 Task: Invite Team Member Softage.1@softage.net to Workspace Backup and Recovery Software. Invite Team Member Softage.2@softage.net to Workspace Backup and Recovery Software. Invite Team Member Softage.3@softage.net to Workspace Backup and Recovery Software. Invite Team Member Softage.4@softage.net to Workspace Backup and Recovery Software
Action: Mouse moved to (104, 78)
Screenshot: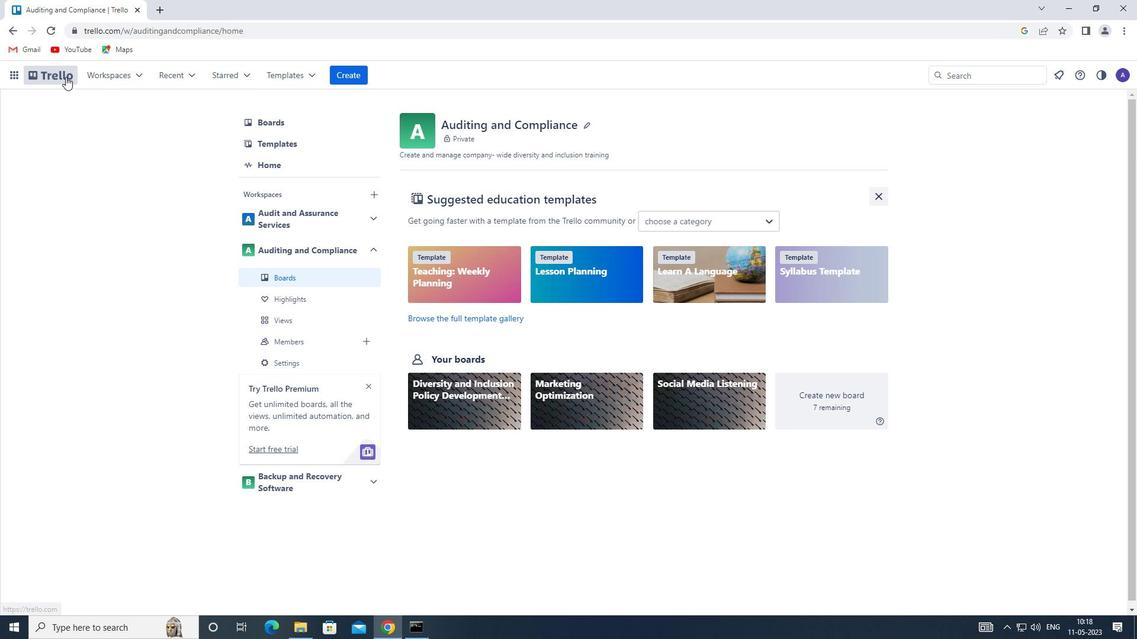 
Action: Mouse pressed left at (104, 78)
Screenshot: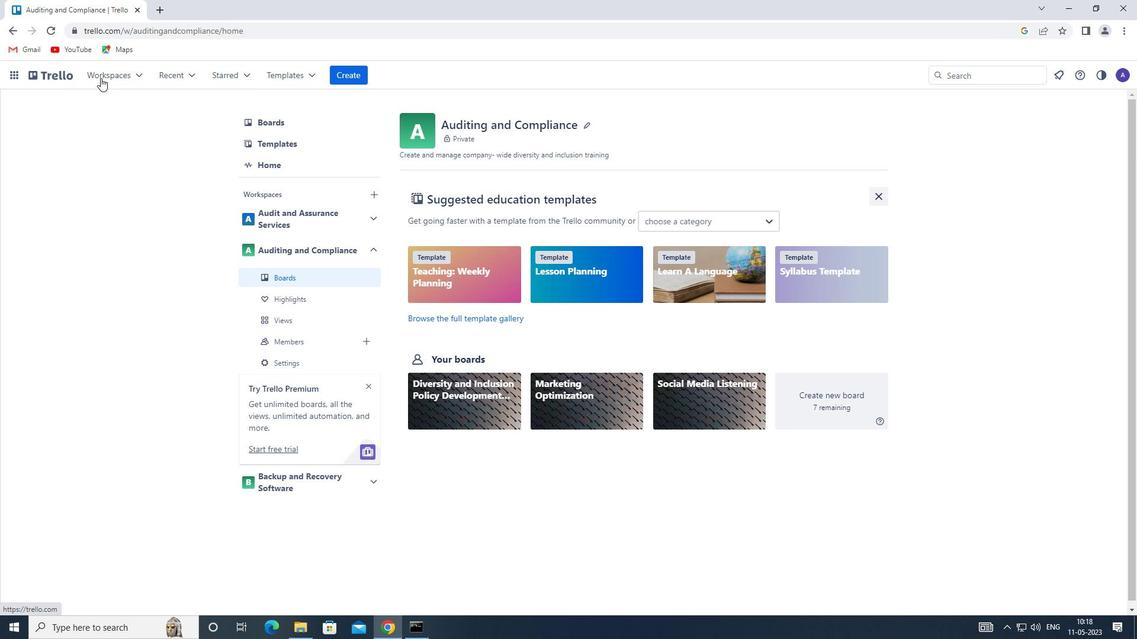
Action: Mouse moved to (155, 247)
Screenshot: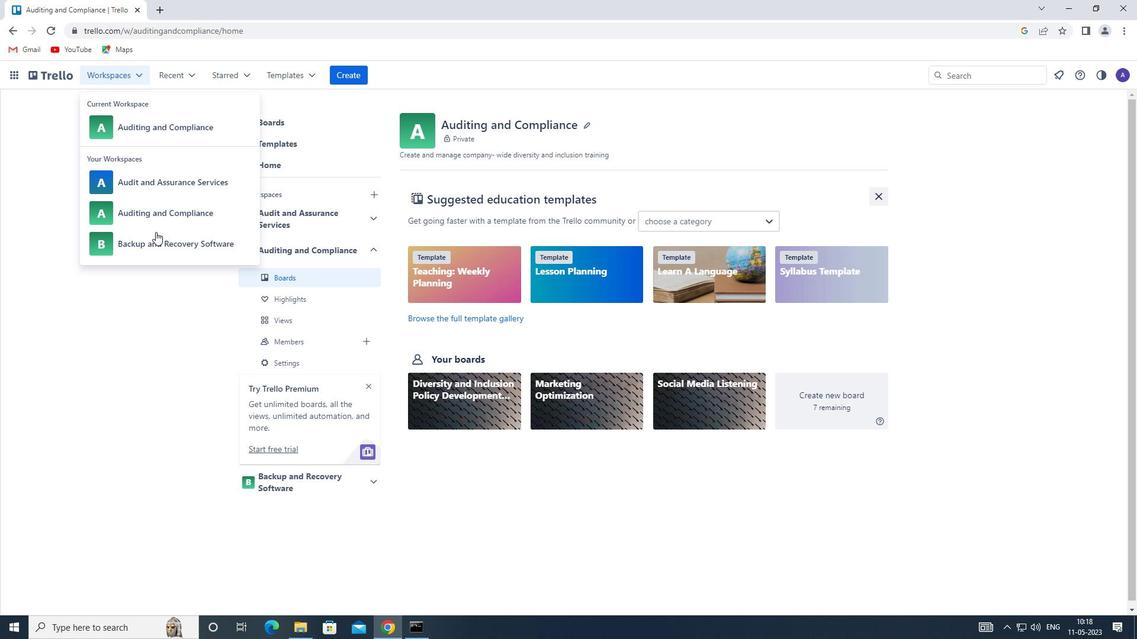 
Action: Mouse pressed left at (155, 247)
Screenshot: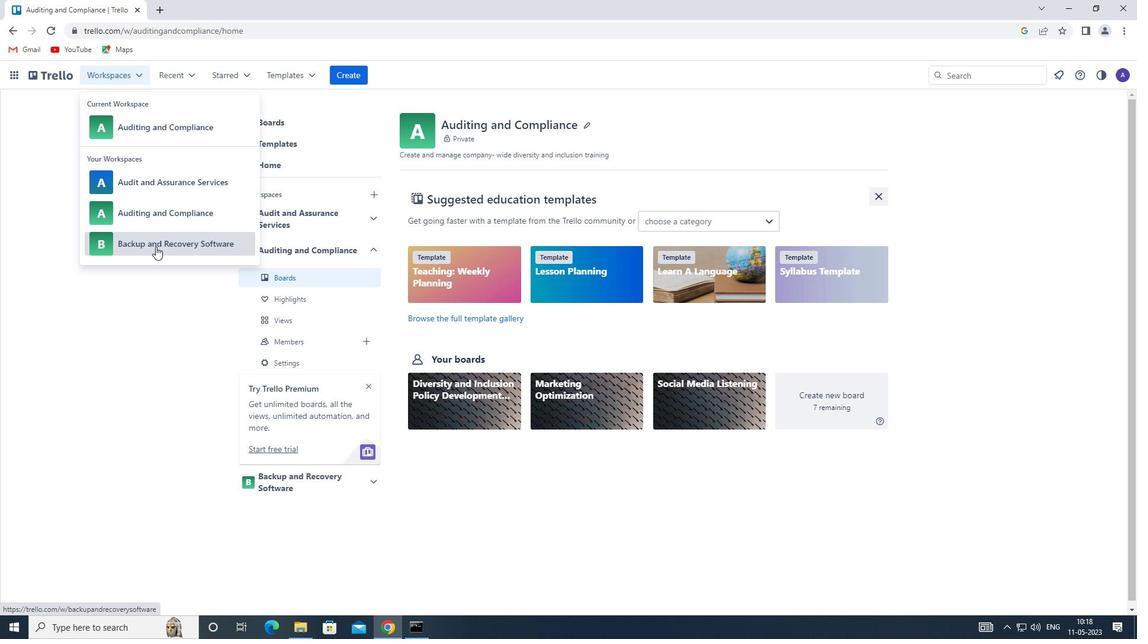 
Action: Mouse moved to (844, 117)
Screenshot: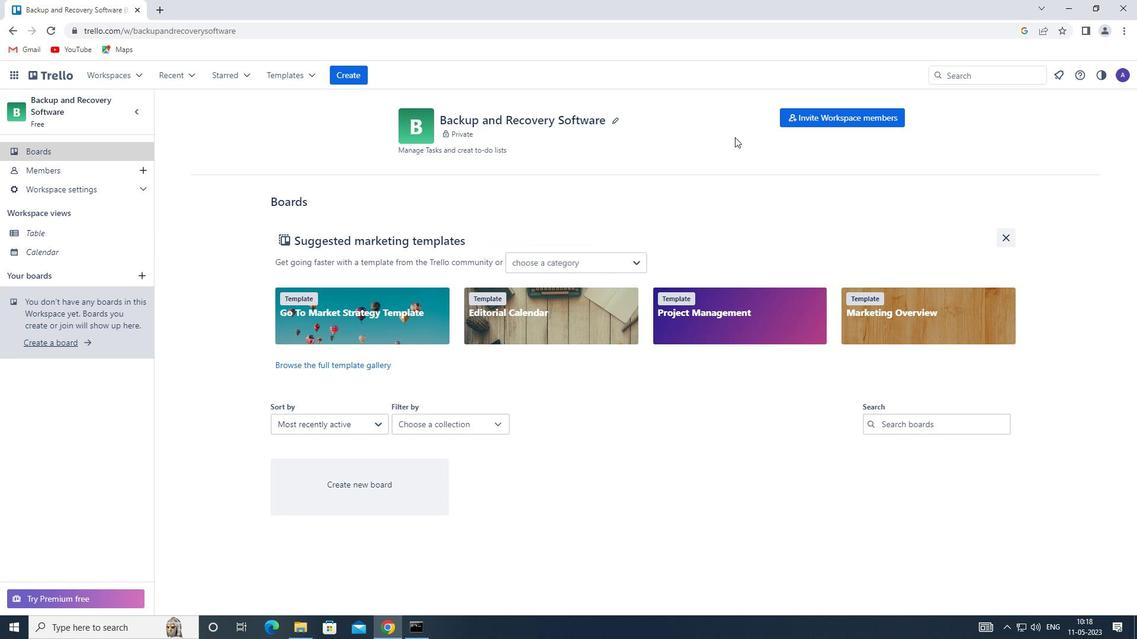 
Action: Mouse pressed left at (844, 117)
Screenshot: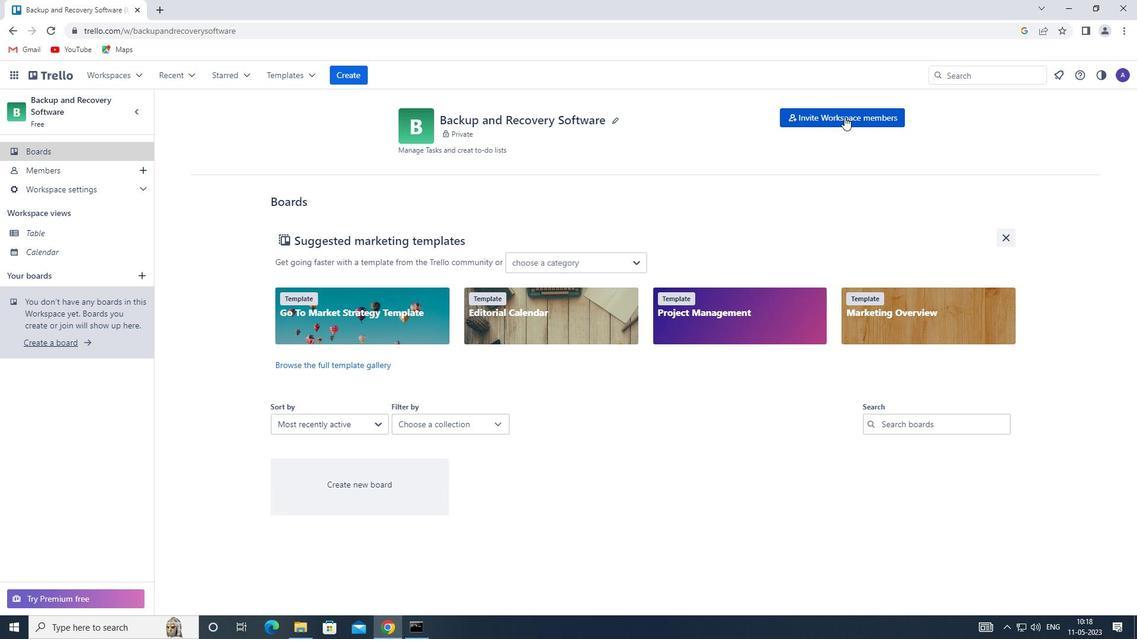 
Action: Mouse moved to (435, 337)
Screenshot: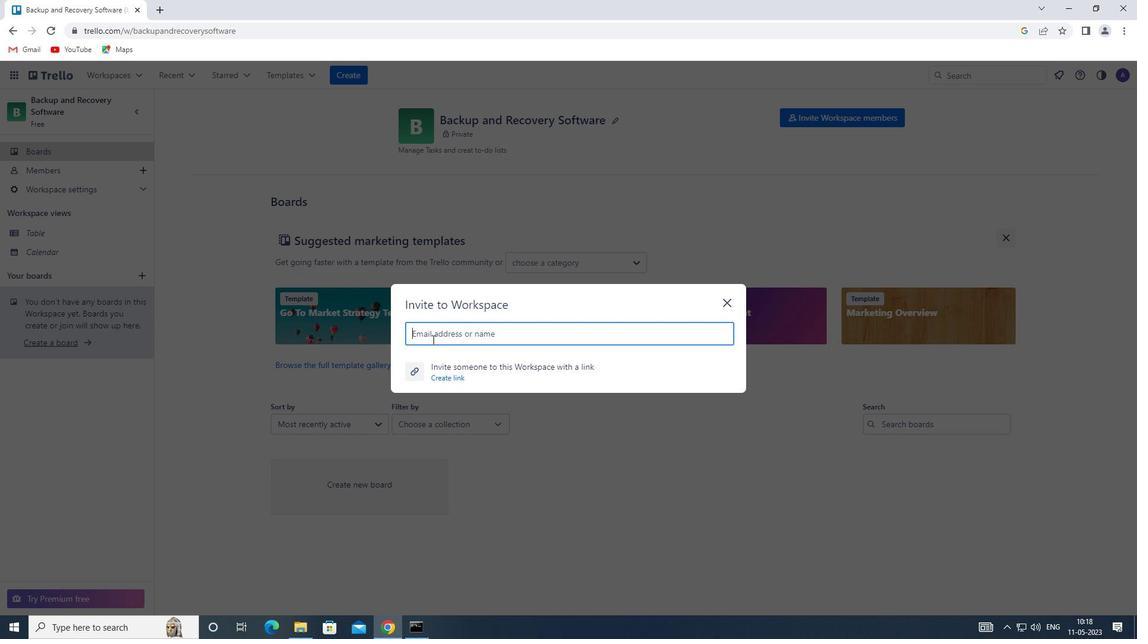 
Action: Mouse pressed left at (435, 337)
Screenshot: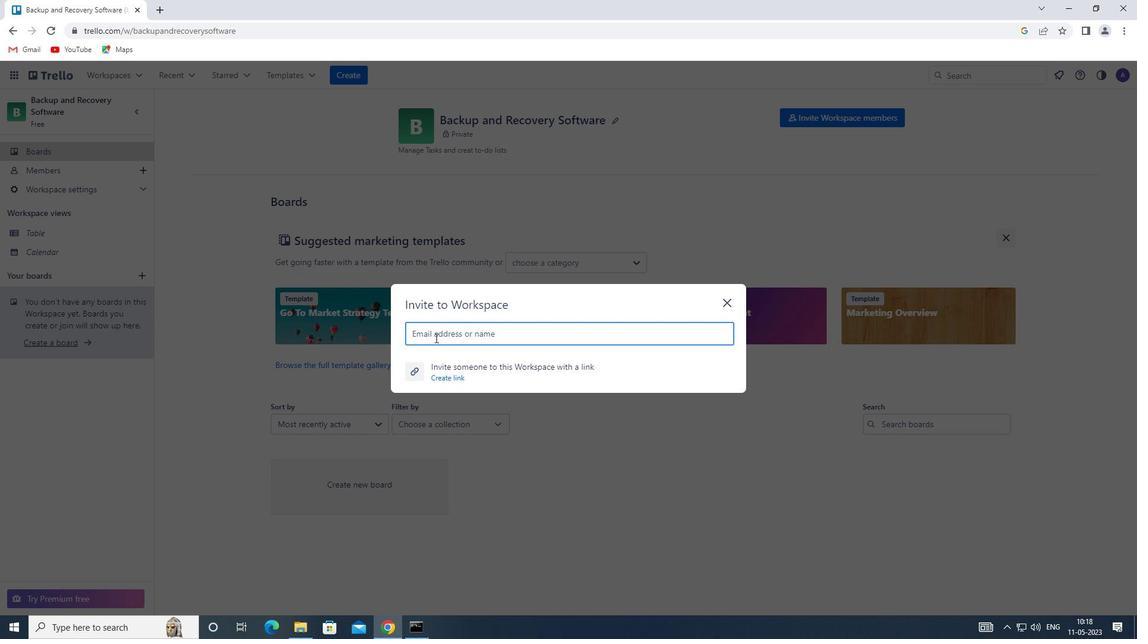 
Action: Key pressed <Key.shift>SOFTAGE.1<Key.shift>@SOFTAGE.NET
Screenshot: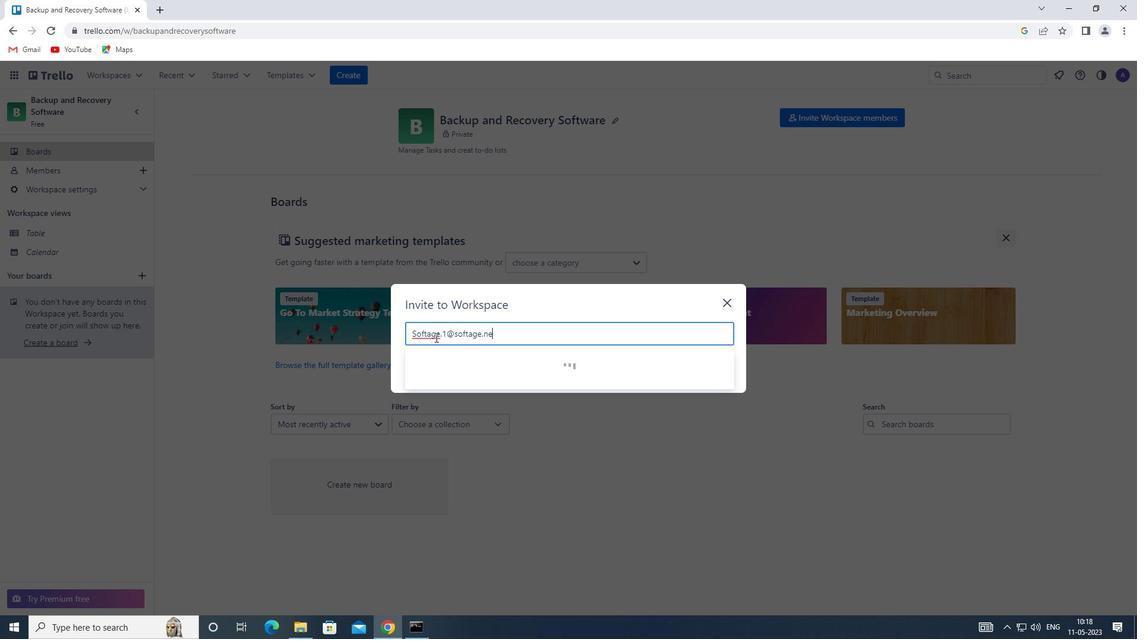 
Action: Mouse moved to (451, 366)
Screenshot: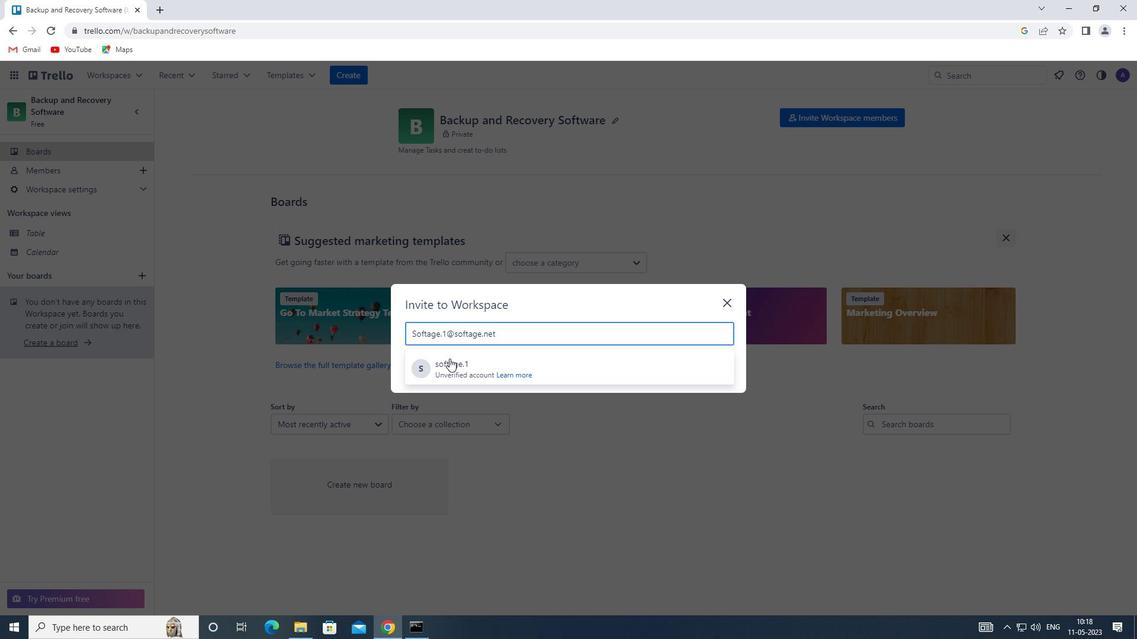 
Action: Mouse pressed left at (451, 366)
Screenshot: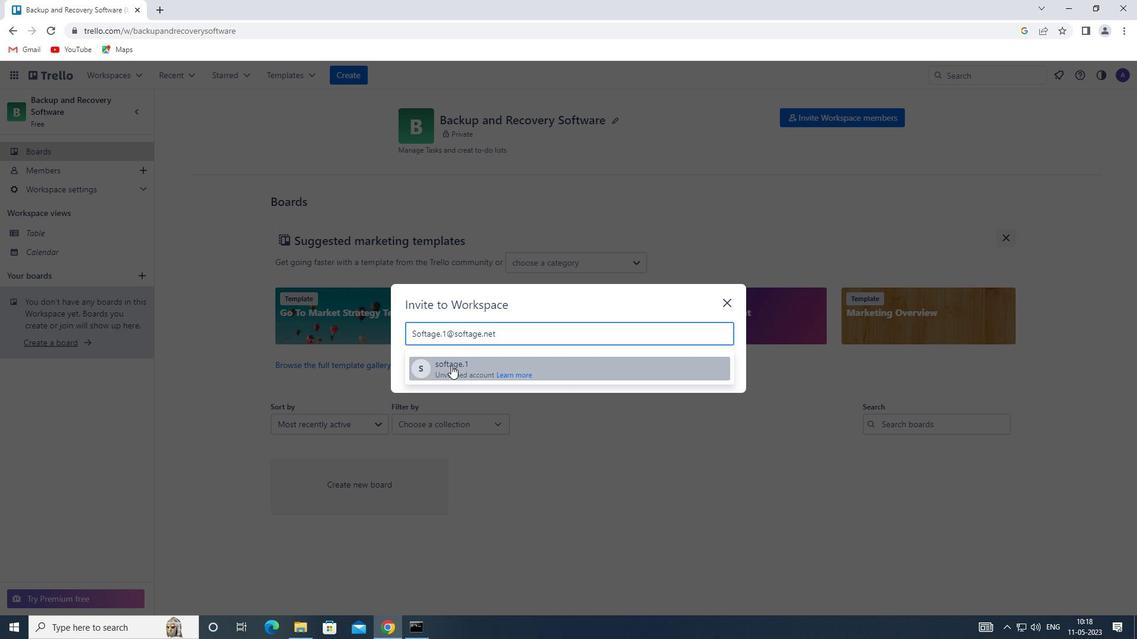 
Action: Mouse moved to (452, 366)
Screenshot: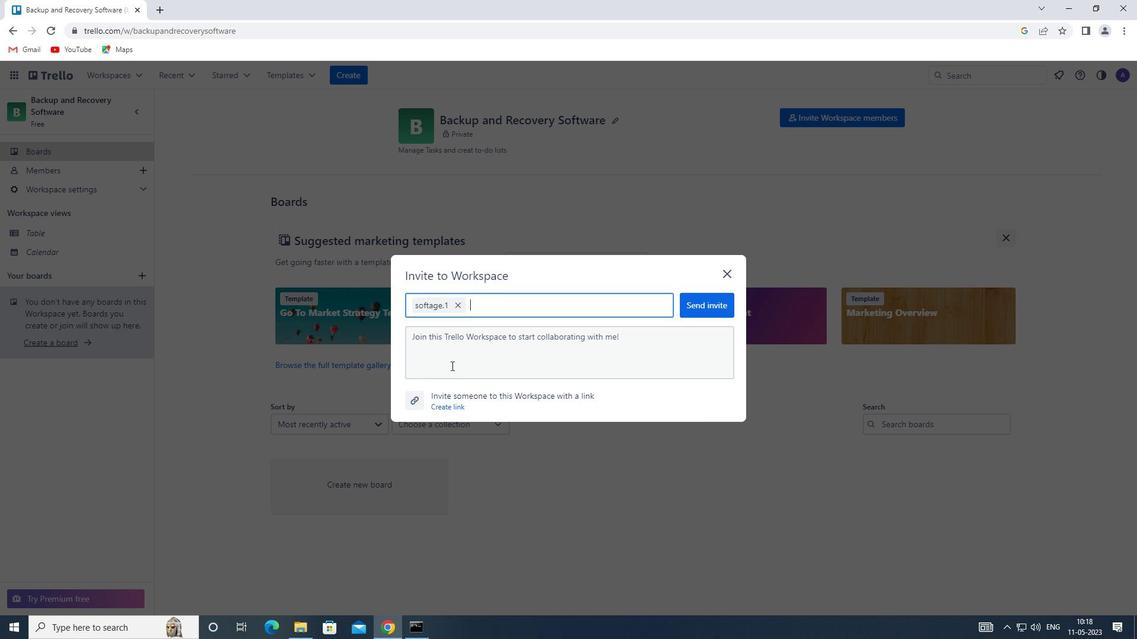 
Action: Key pressed <Key.shift>SOFTAGE.2<Key.shift>@SOFTAGE.NET
Screenshot: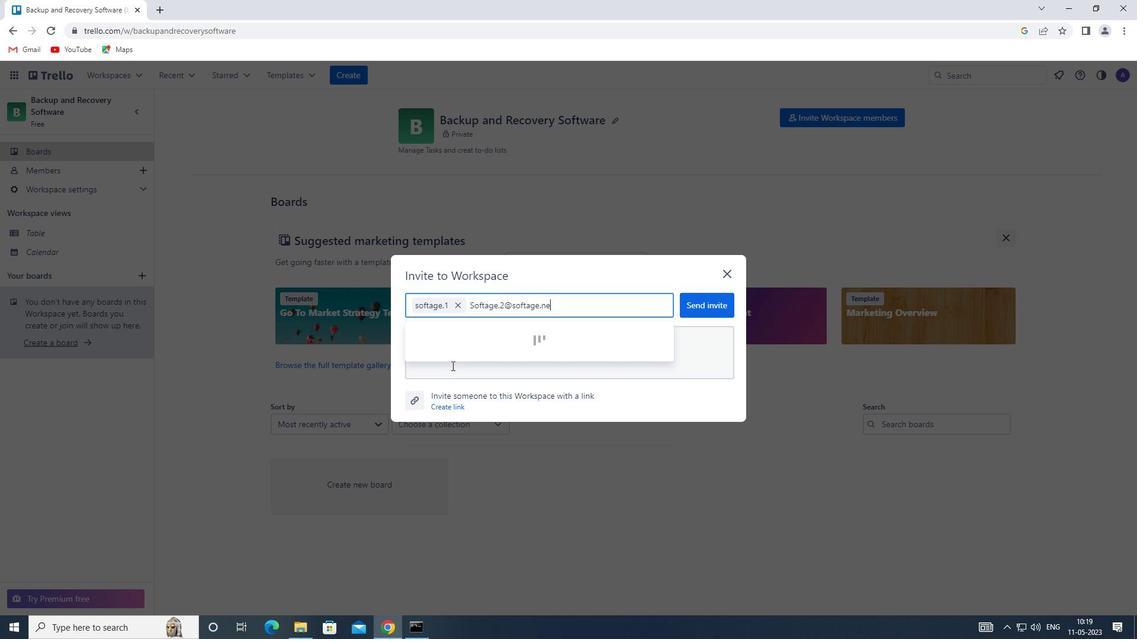 
Action: Mouse moved to (470, 343)
Screenshot: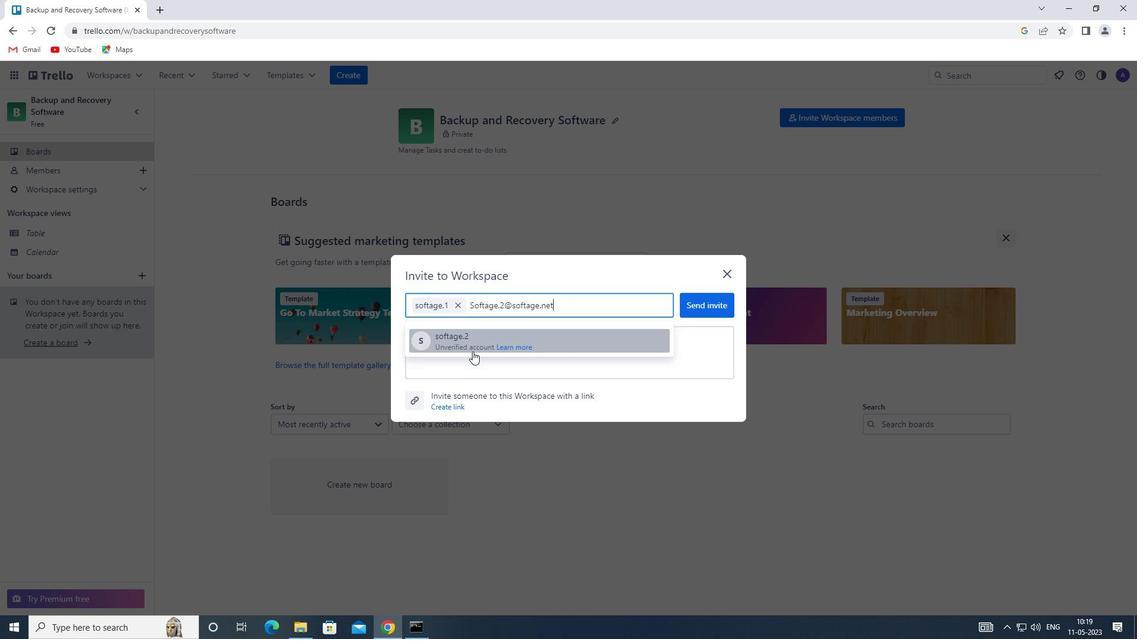 
Action: Mouse pressed left at (470, 343)
Screenshot: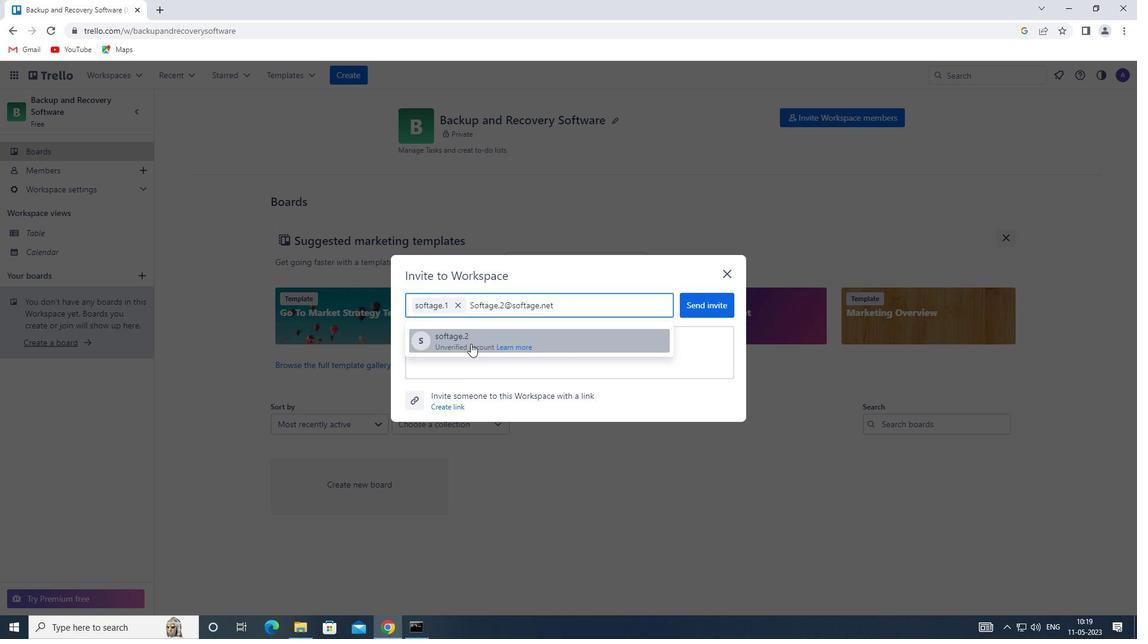 
Action: Key pressed <Key.shift><Key.shift><Key.shift><Key.shift><Key.shift>SOFTAGE.3<Key.shift>@SOFTAGE.NET
Screenshot: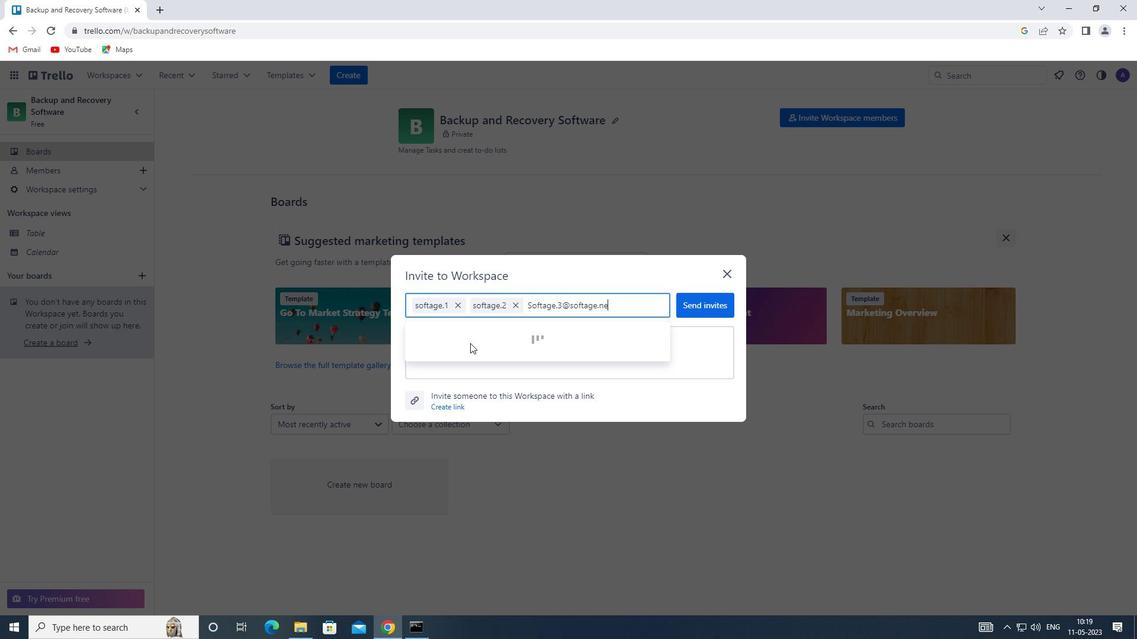 
Action: Mouse pressed left at (470, 343)
Screenshot: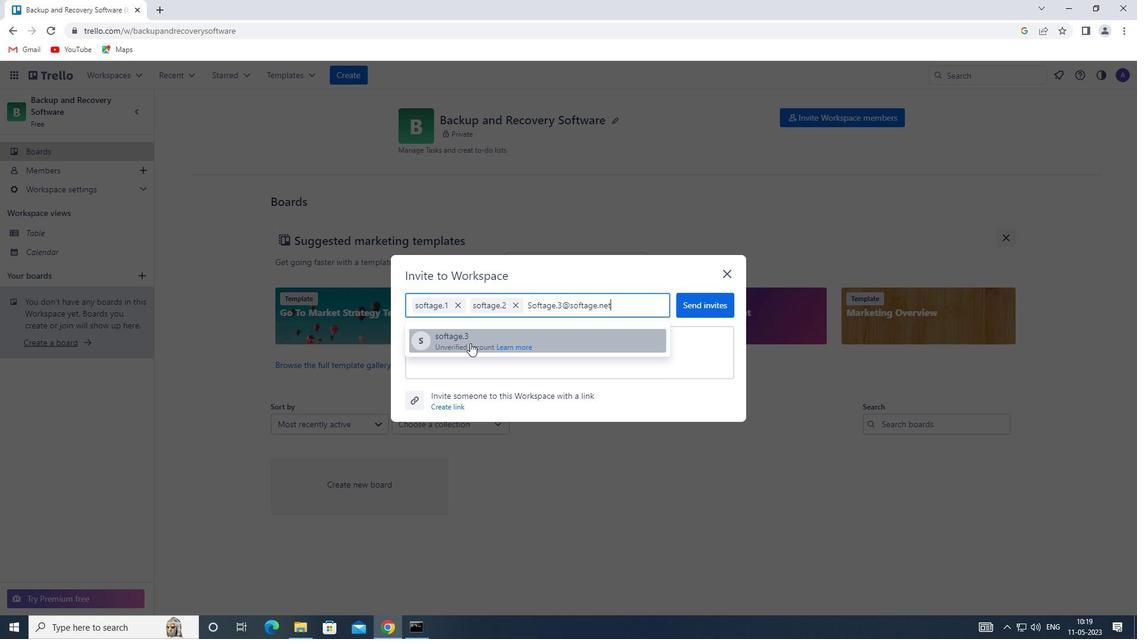 
Action: Key pressed <Key.shift>SOFTAGE.4<Key.shift>@SOFTAGE.NET
Screenshot: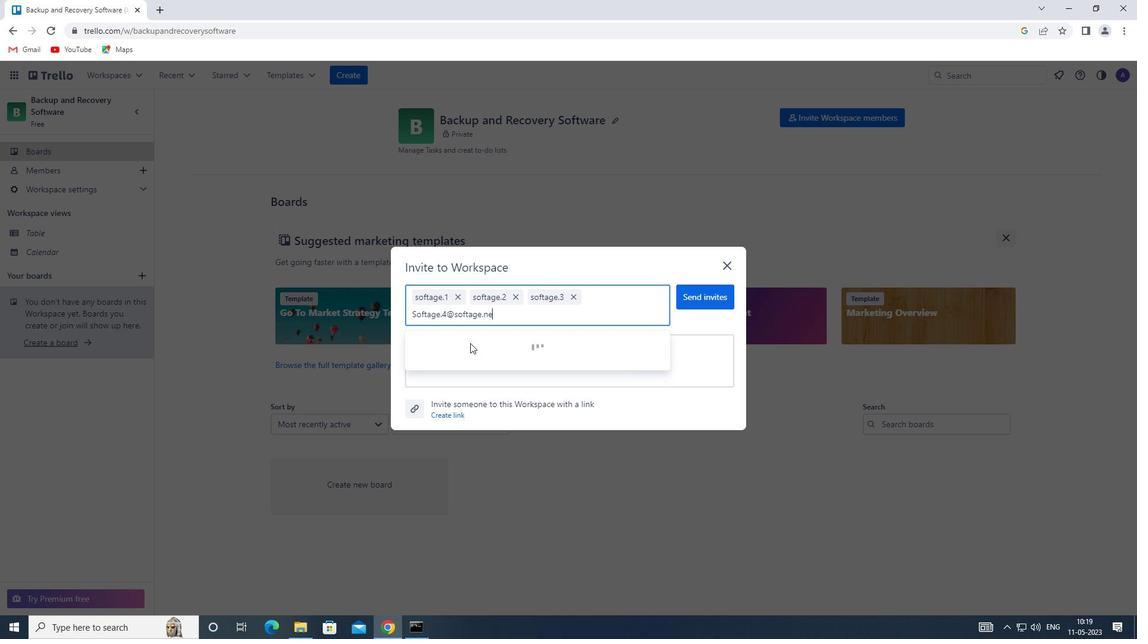 
Action: Mouse pressed left at (470, 343)
Screenshot: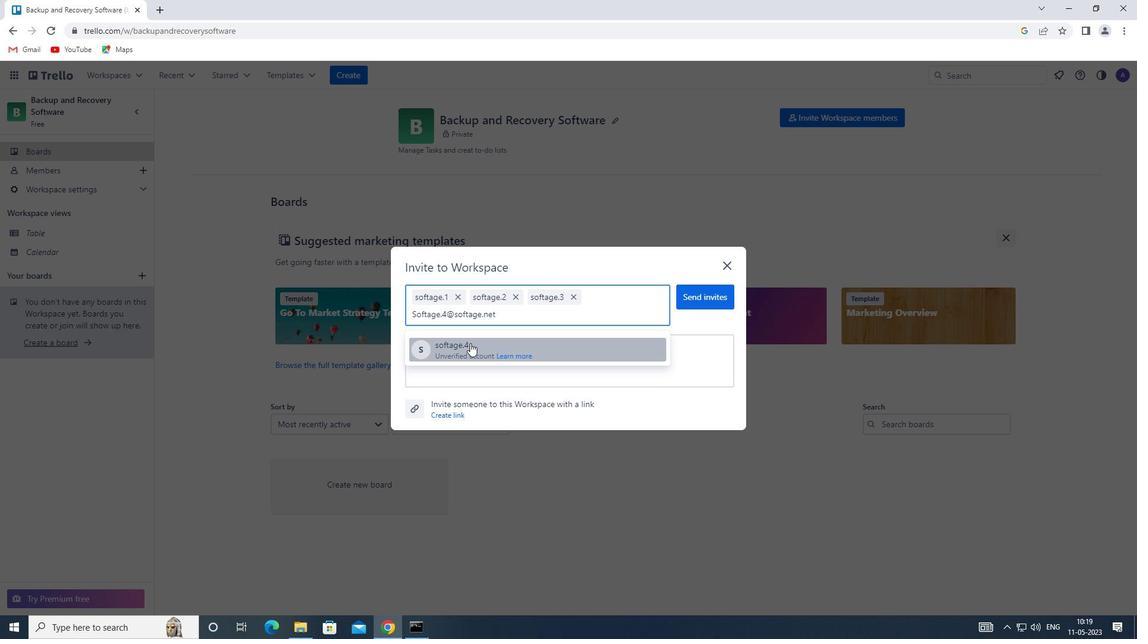 
Action: Mouse moved to (711, 298)
Screenshot: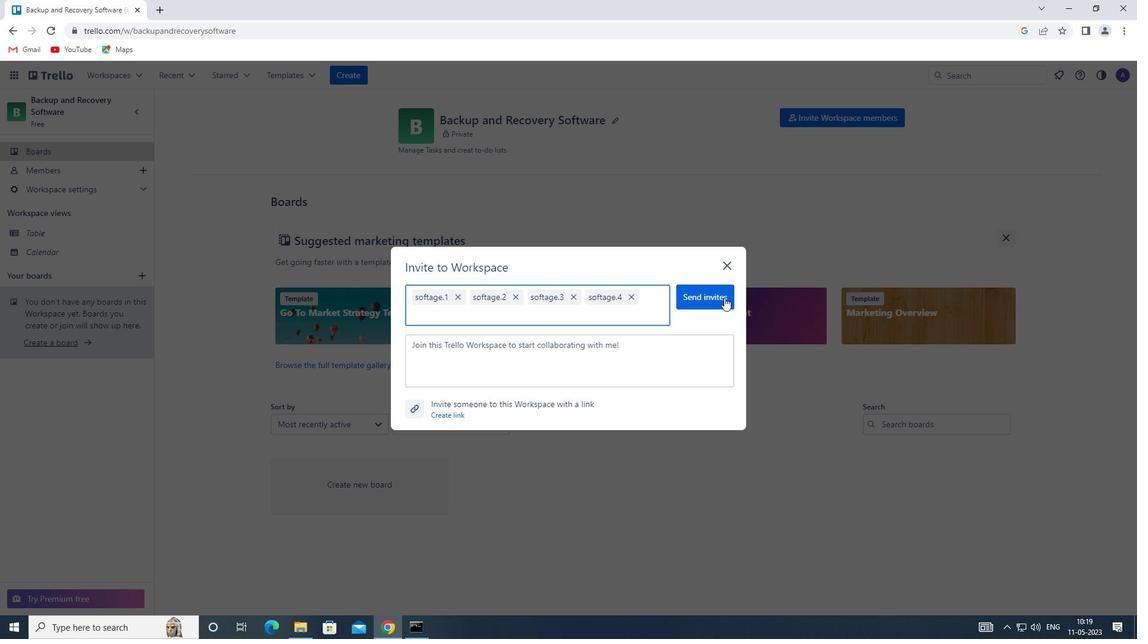 
Action: Mouse pressed left at (711, 298)
Screenshot: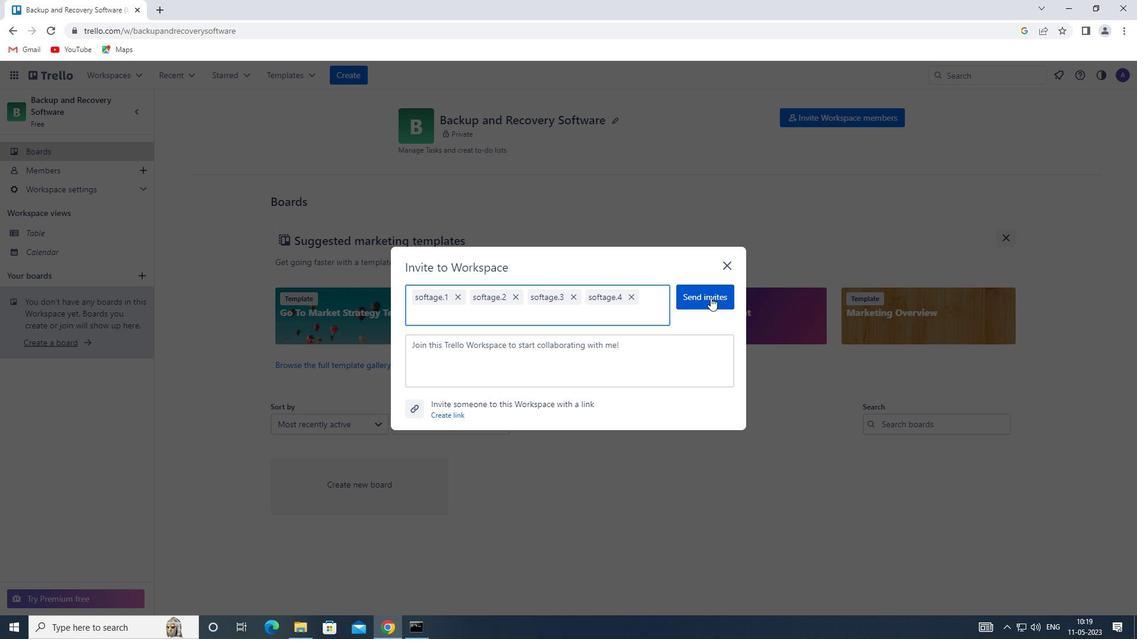 
Action: Mouse moved to (724, 267)
Screenshot: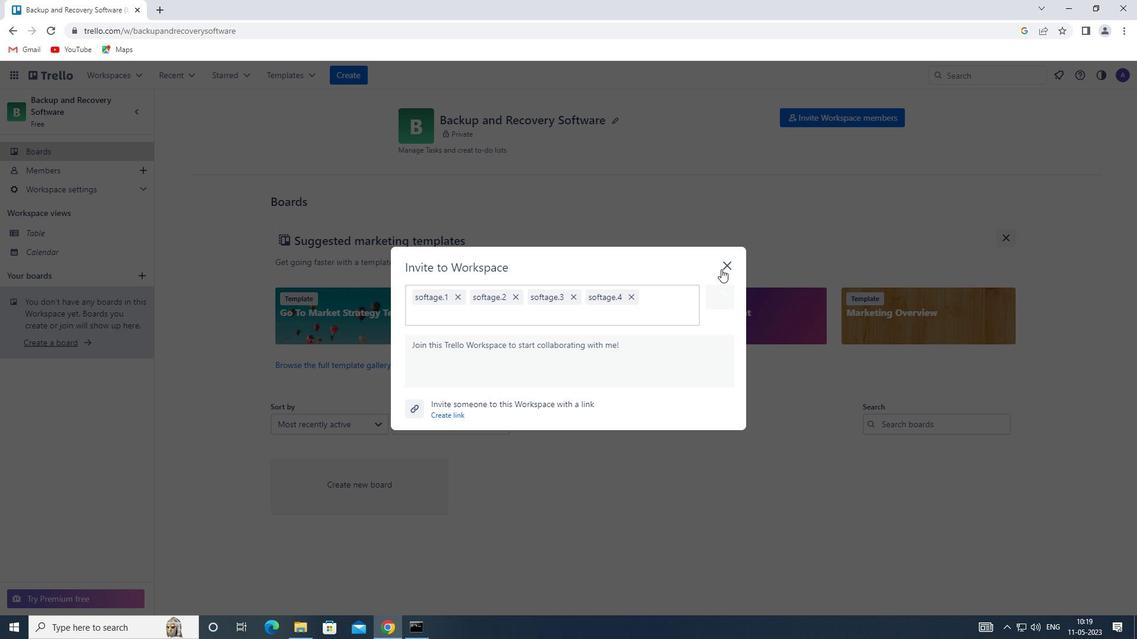 
